 Task: Mark the due date as "incomplete"
Action: Mouse moved to (1332, 118)
Screenshot: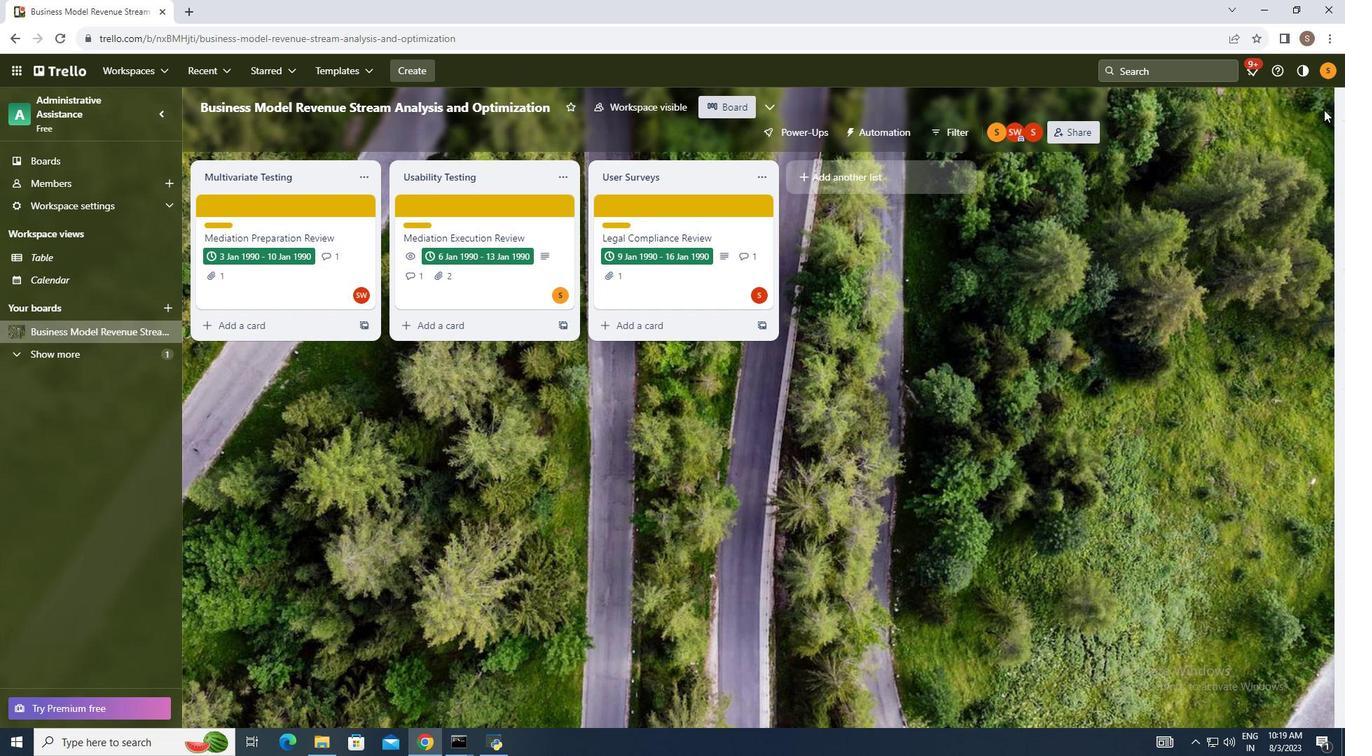 
Action: Mouse pressed left at (1332, 118)
Screenshot: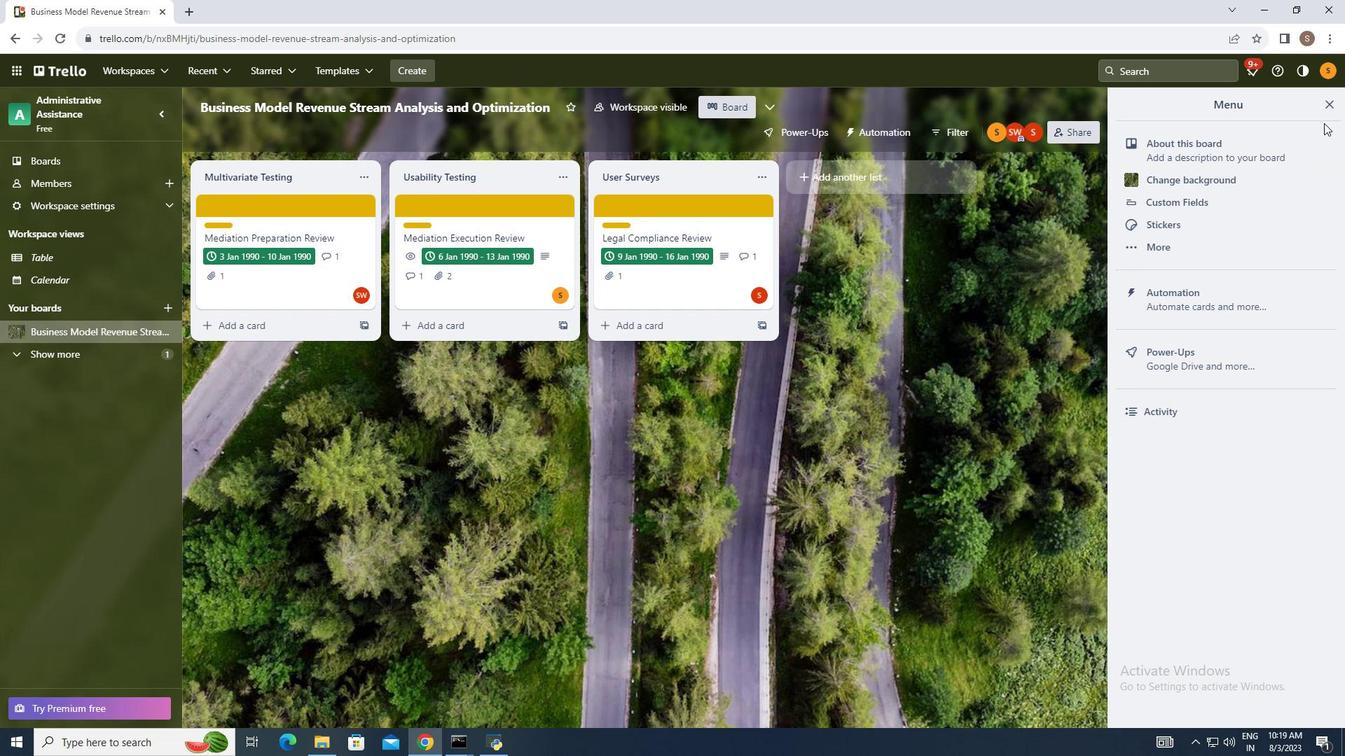 
Action: Mouse moved to (1238, 308)
Screenshot: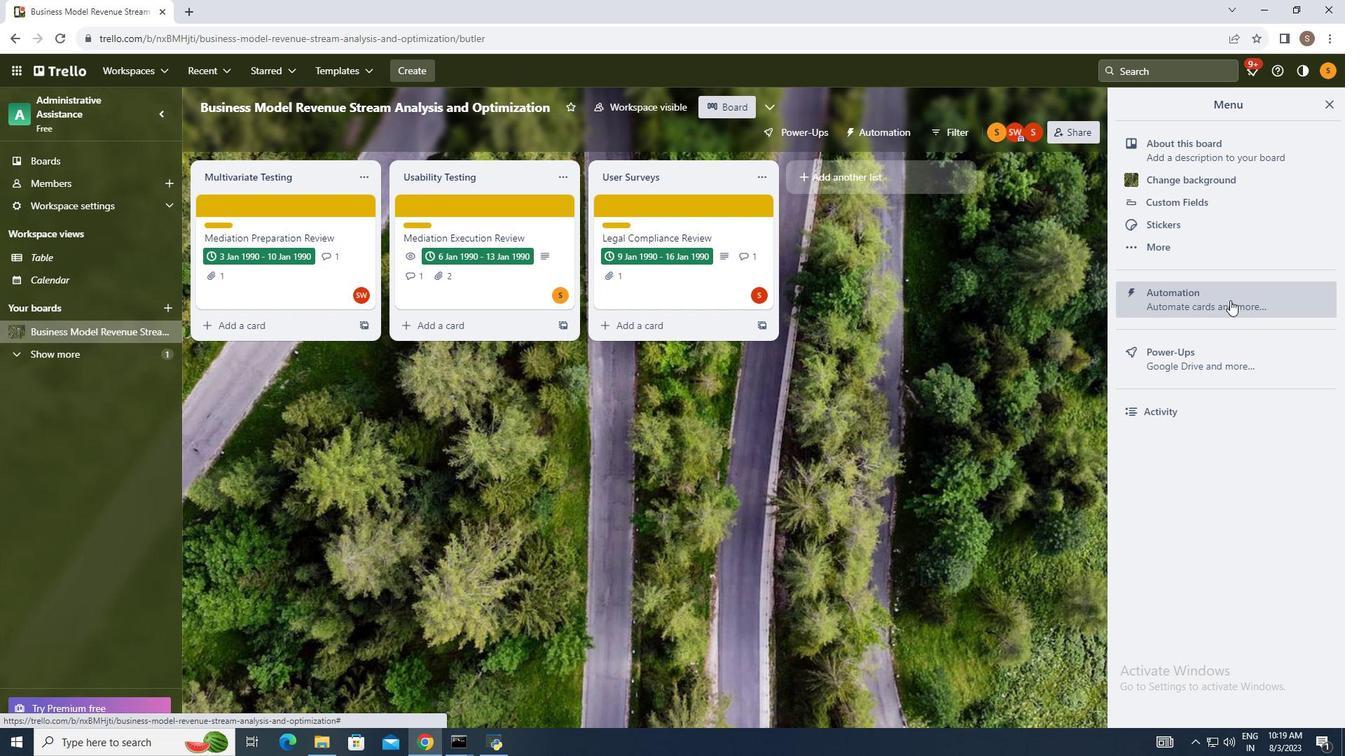 
Action: Mouse pressed left at (1238, 308)
Screenshot: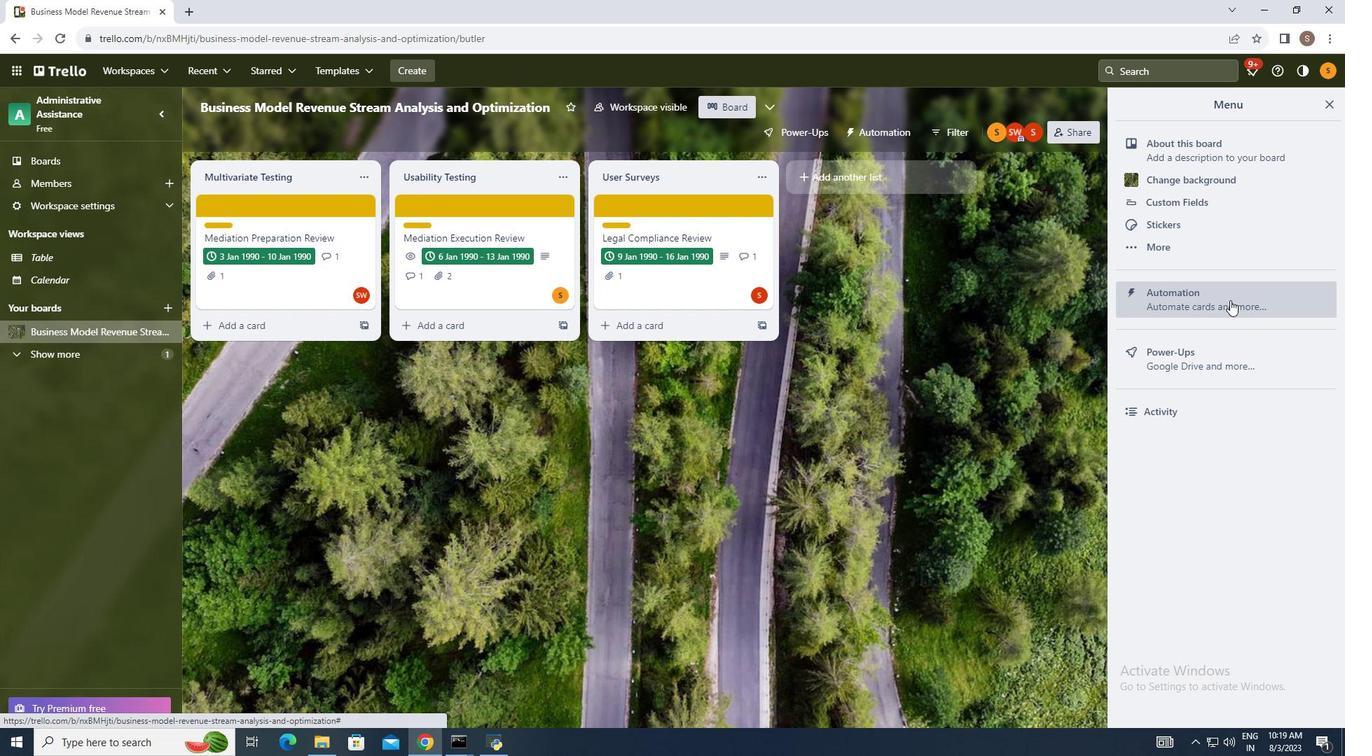 
Action: Mouse moved to (267, 366)
Screenshot: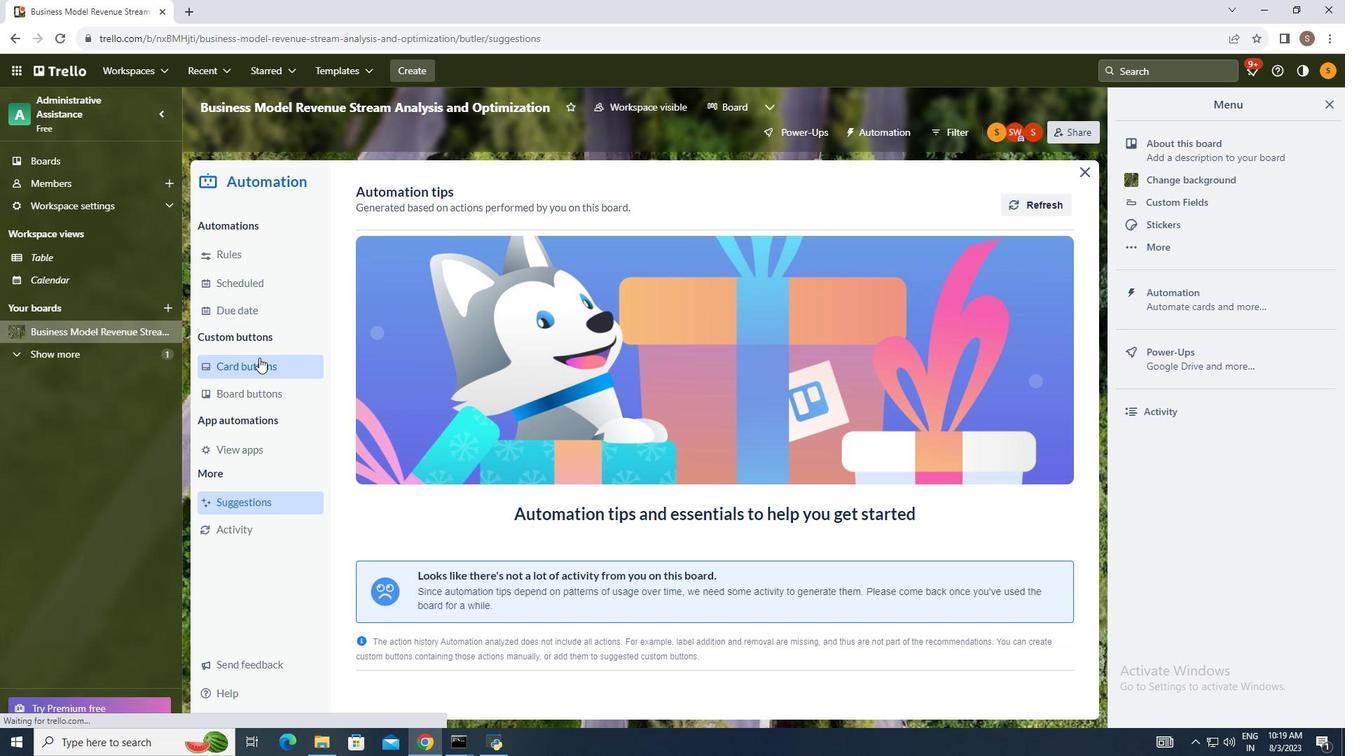 
Action: Mouse pressed left at (267, 366)
Screenshot: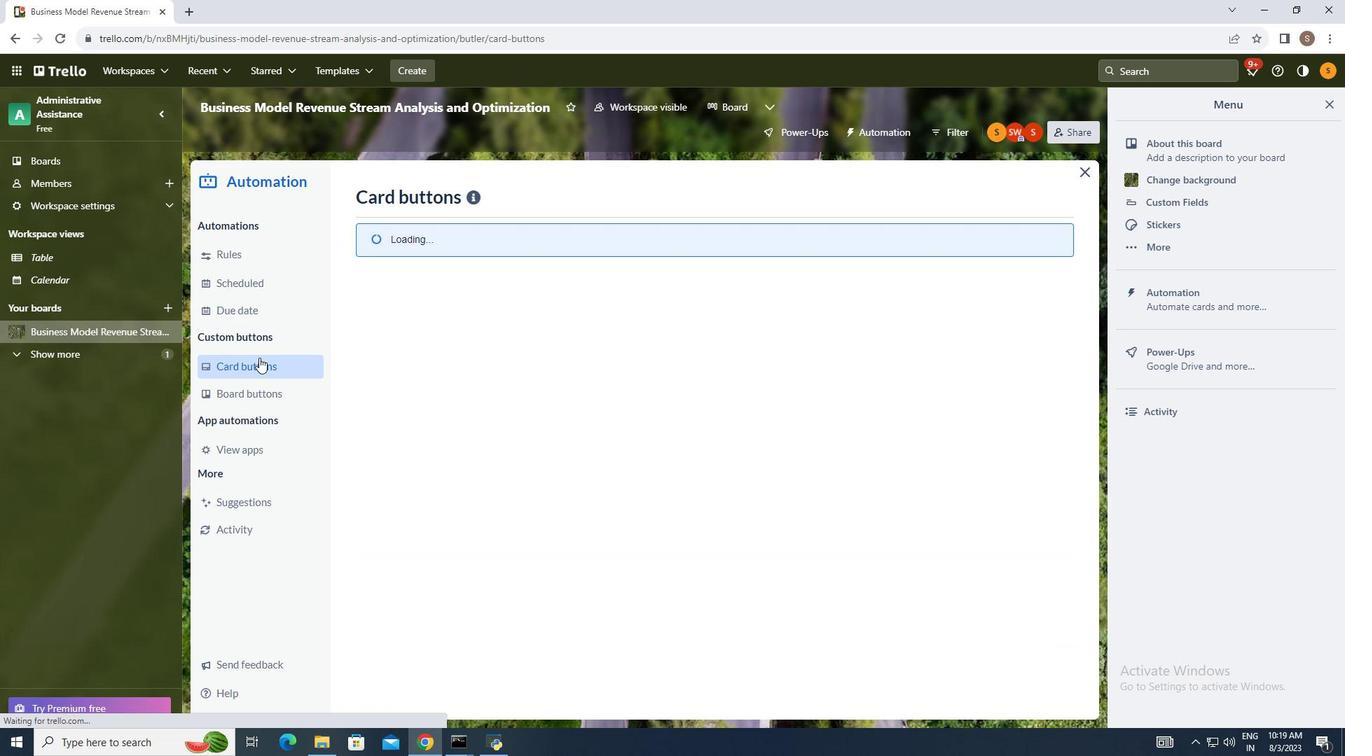 
Action: Mouse moved to (1044, 208)
Screenshot: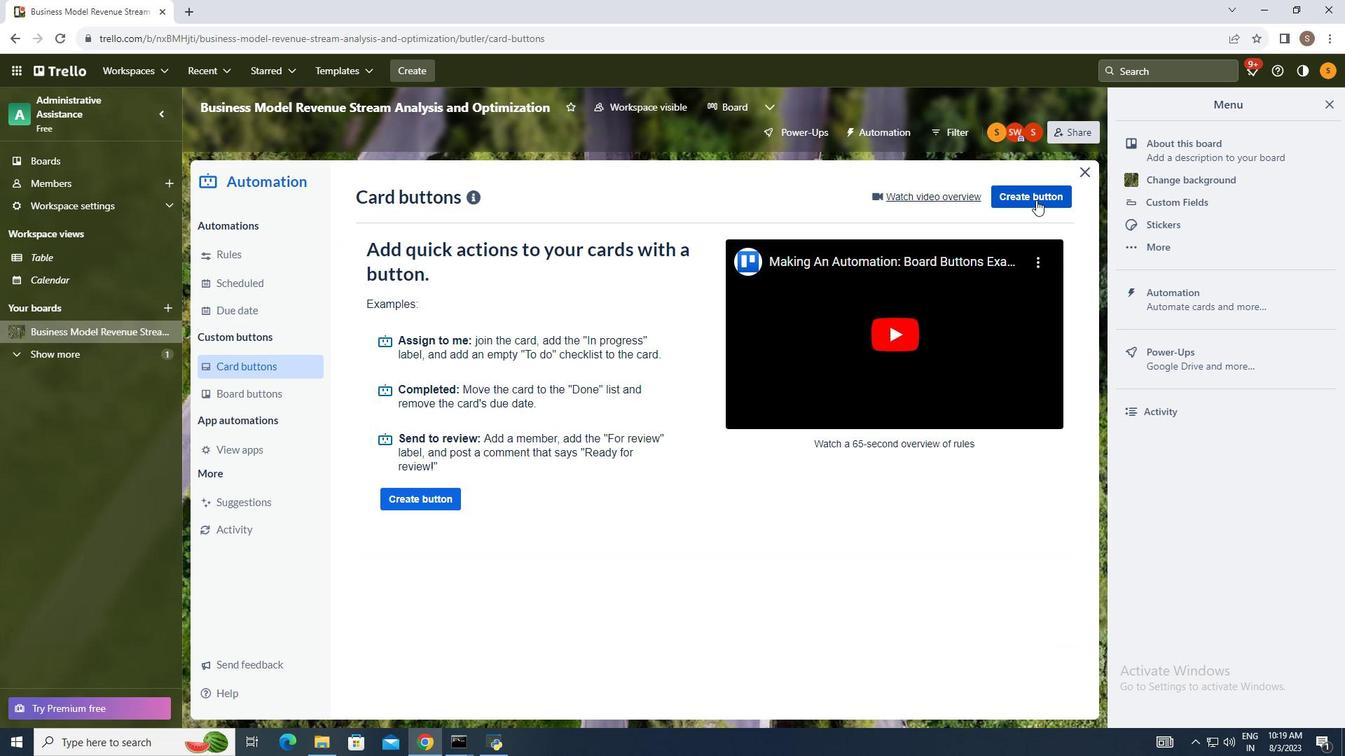 
Action: Mouse pressed left at (1044, 208)
Screenshot: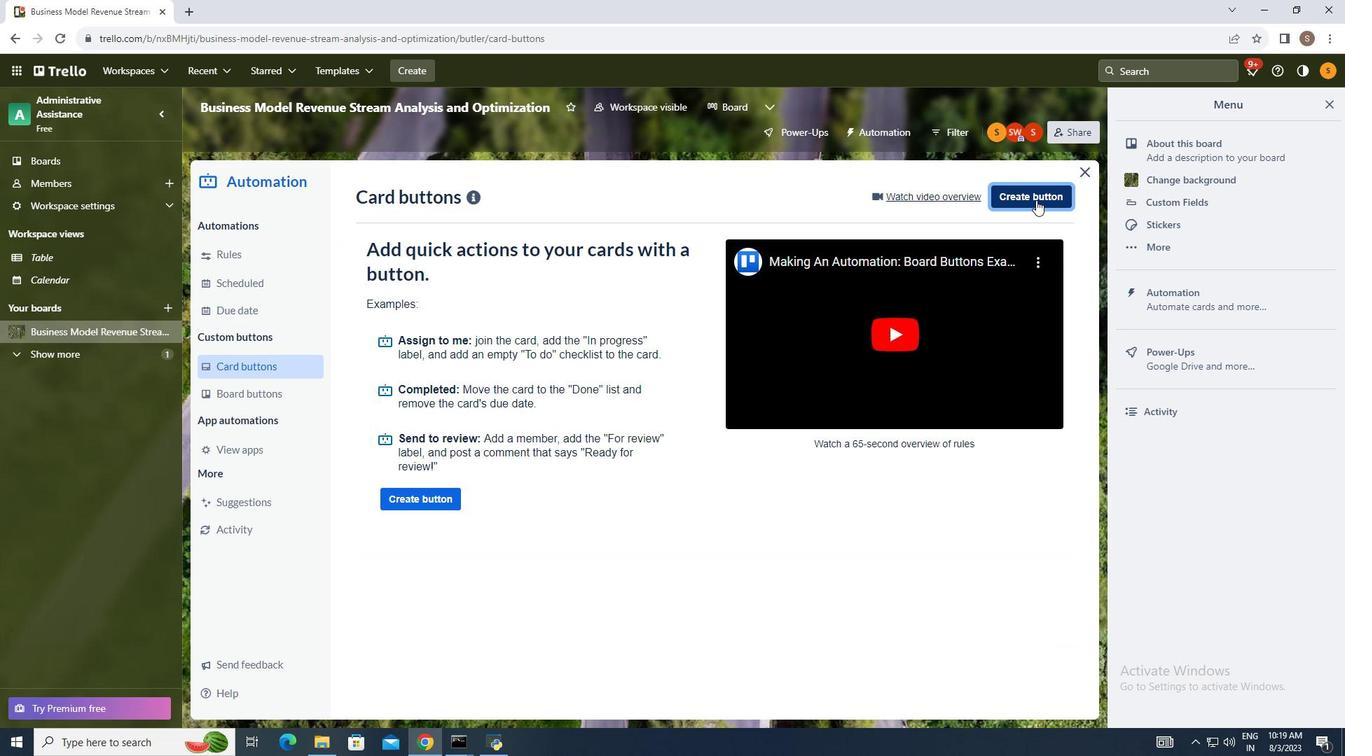 
Action: Mouse moved to (640, 390)
Screenshot: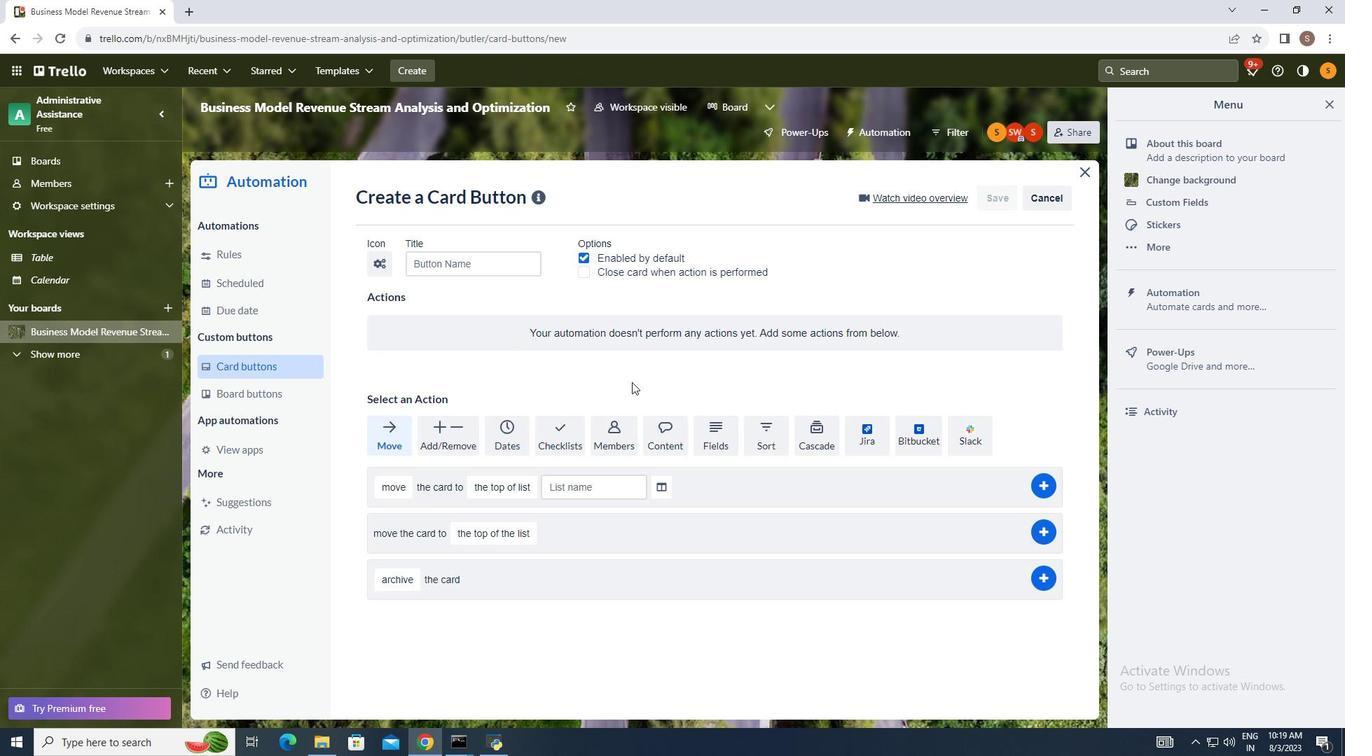 
Action: Mouse pressed left at (640, 390)
Screenshot: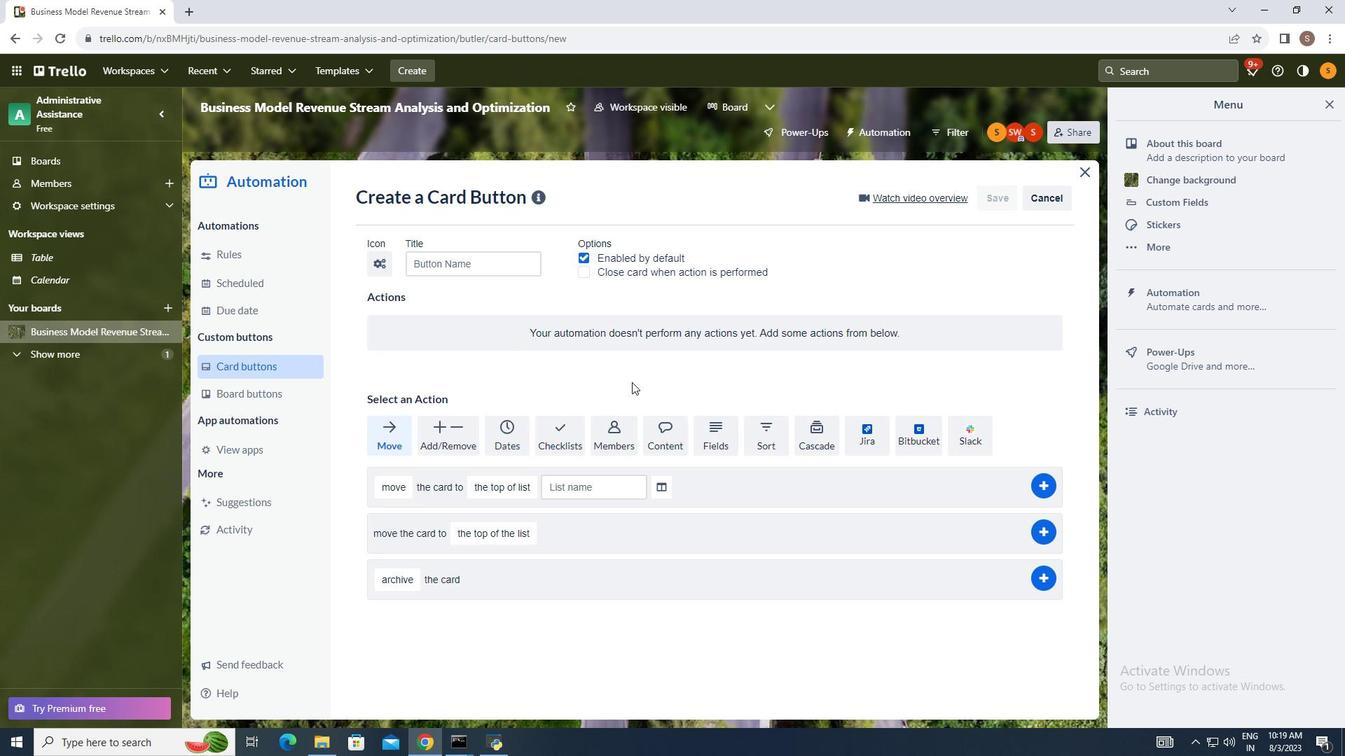 
Action: Mouse moved to (517, 435)
Screenshot: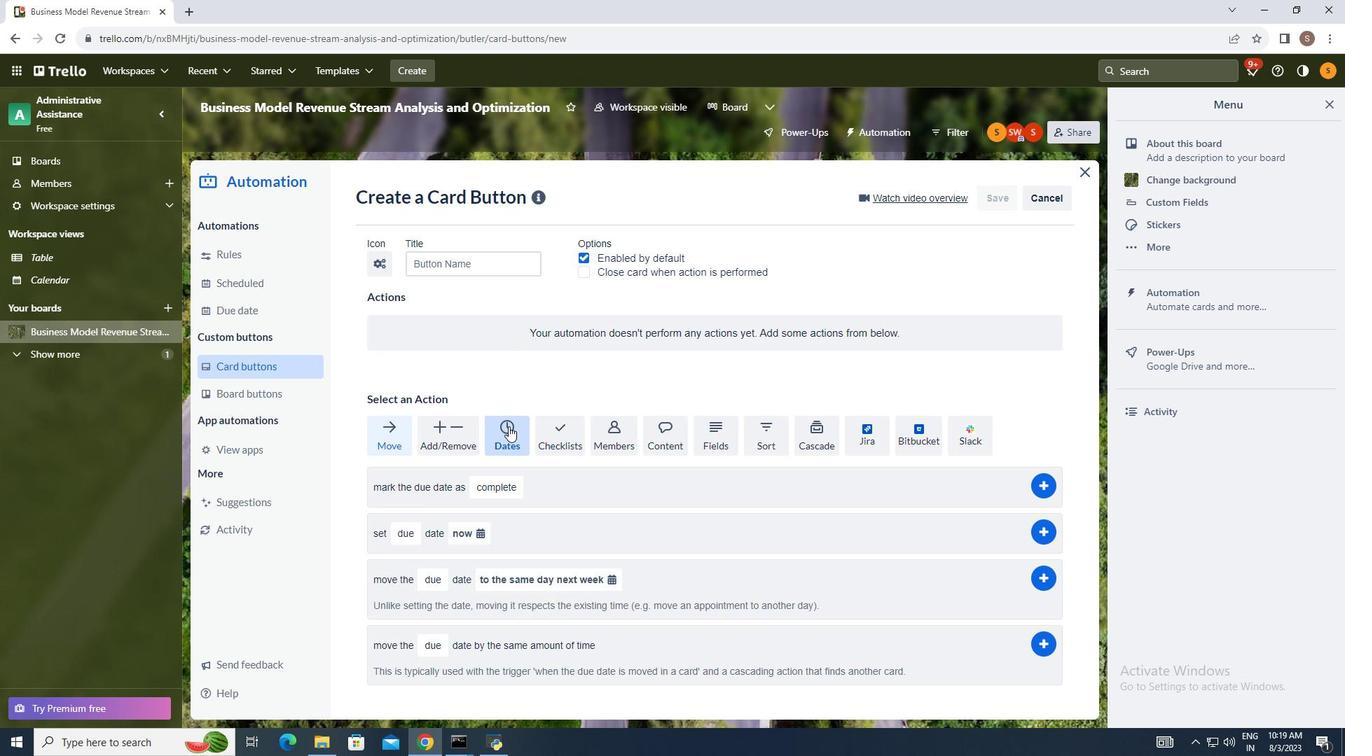 
Action: Mouse pressed left at (517, 435)
Screenshot: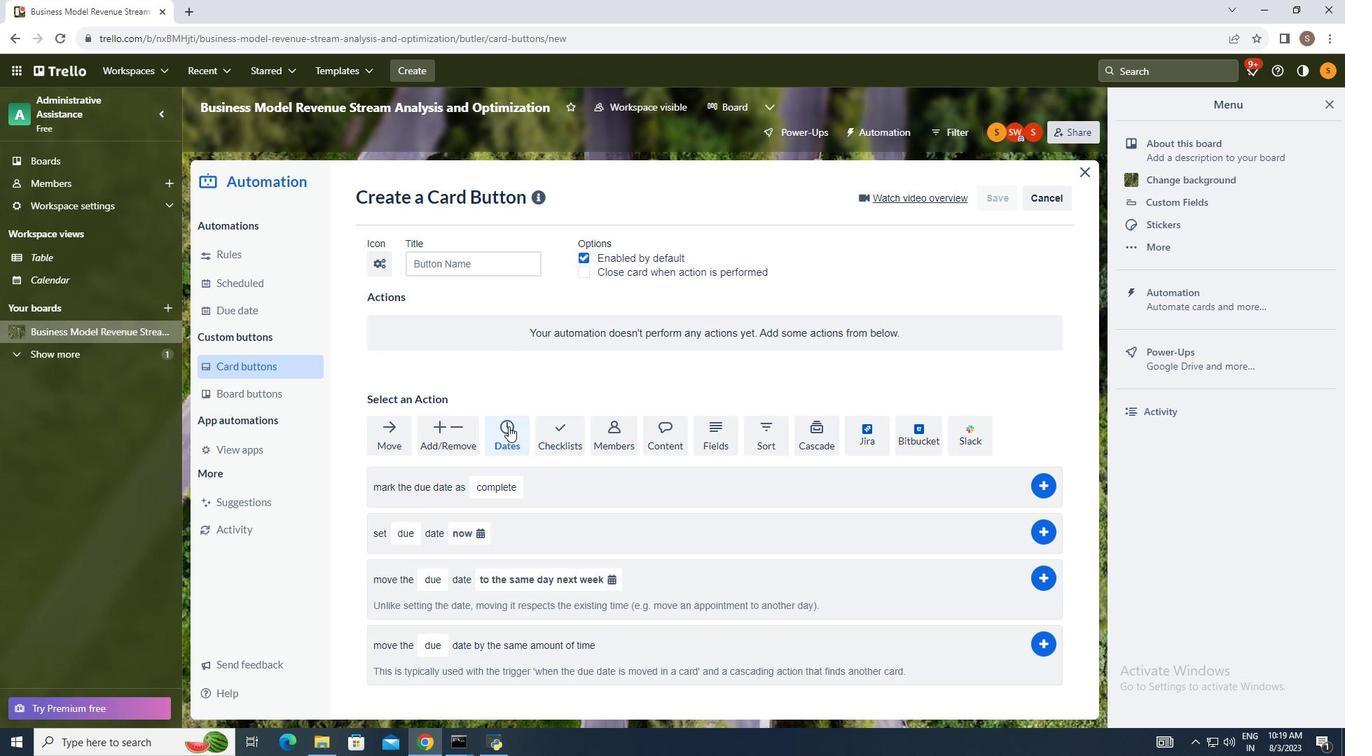 
Action: Mouse moved to (571, 481)
Screenshot: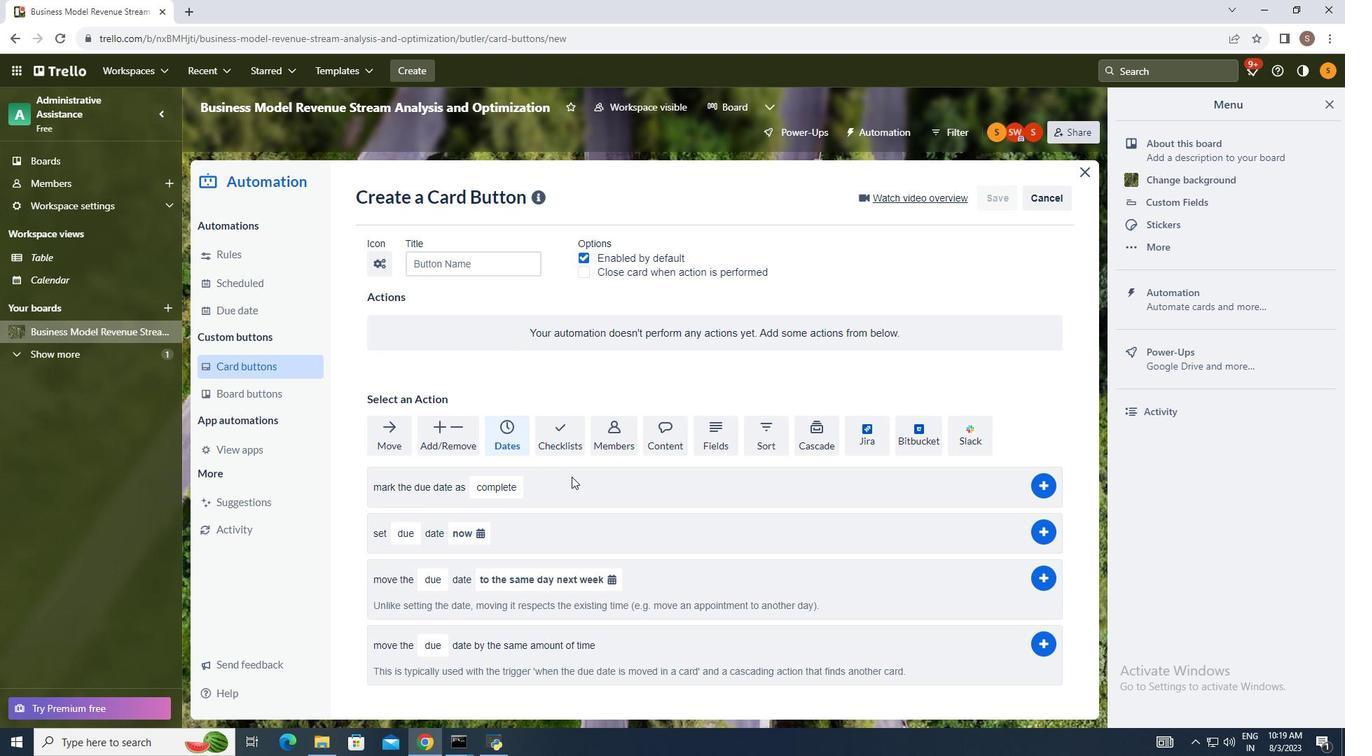 
Action: Mouse scrolled (571, 480) with delta (0, 0)
Screenshot: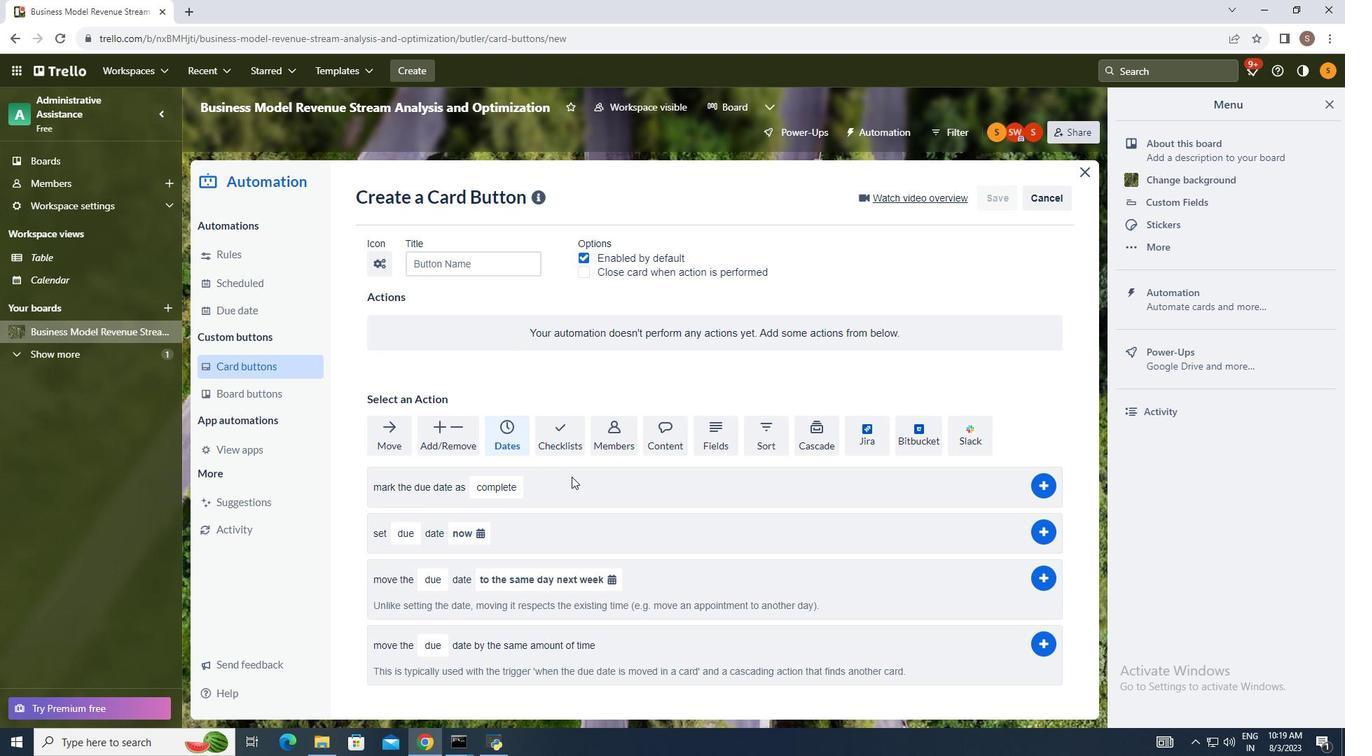 
Action: Mouse moved to (580, 482)
Screenshot: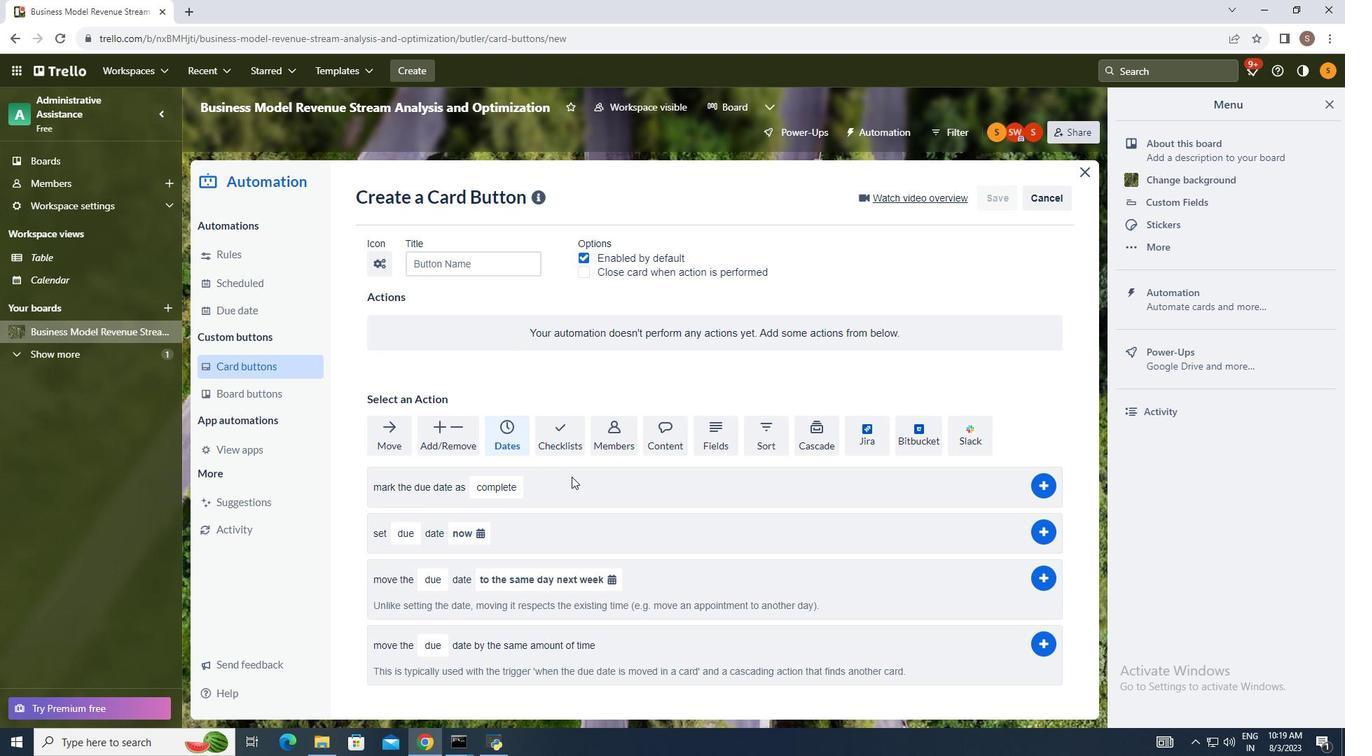 
Action: Mouse scrolled (580, 481) with delta (0, 0)
Screenshot: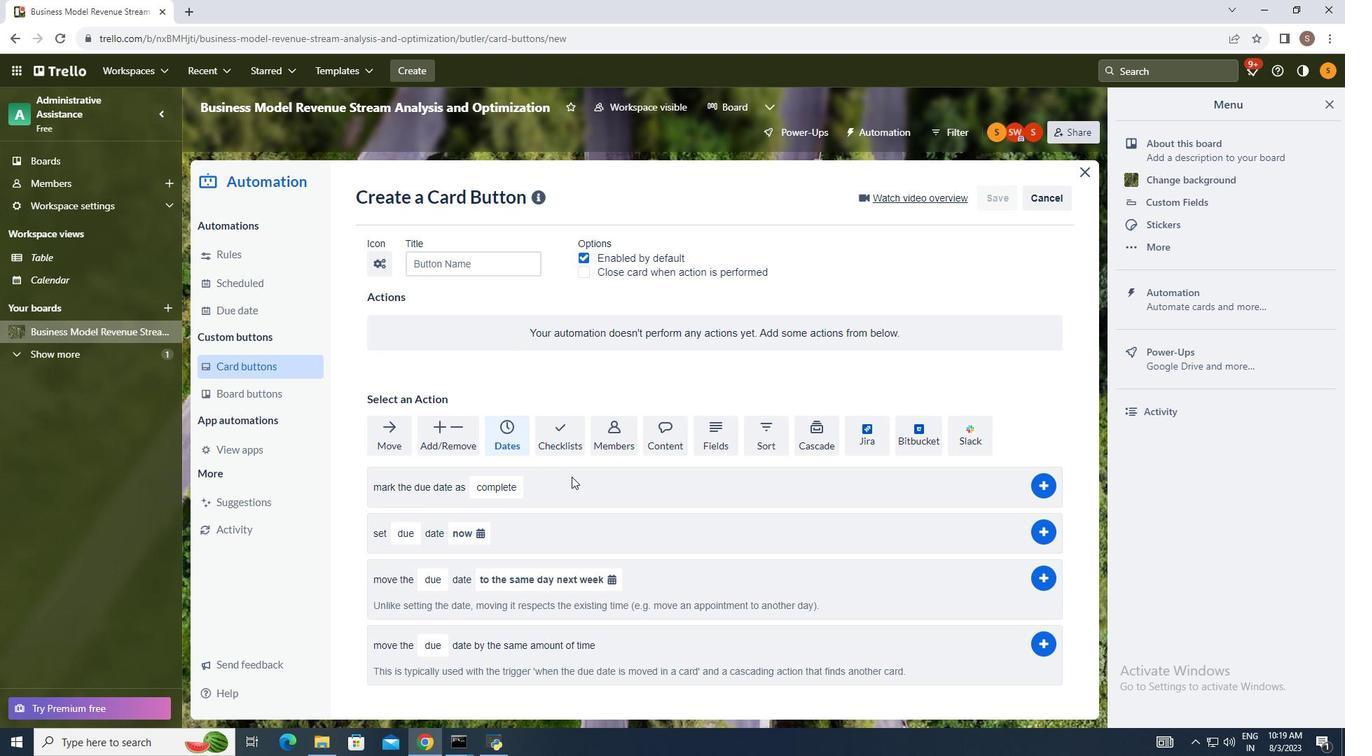 
Action: Mouse moved to (580, 483)
Screenshot: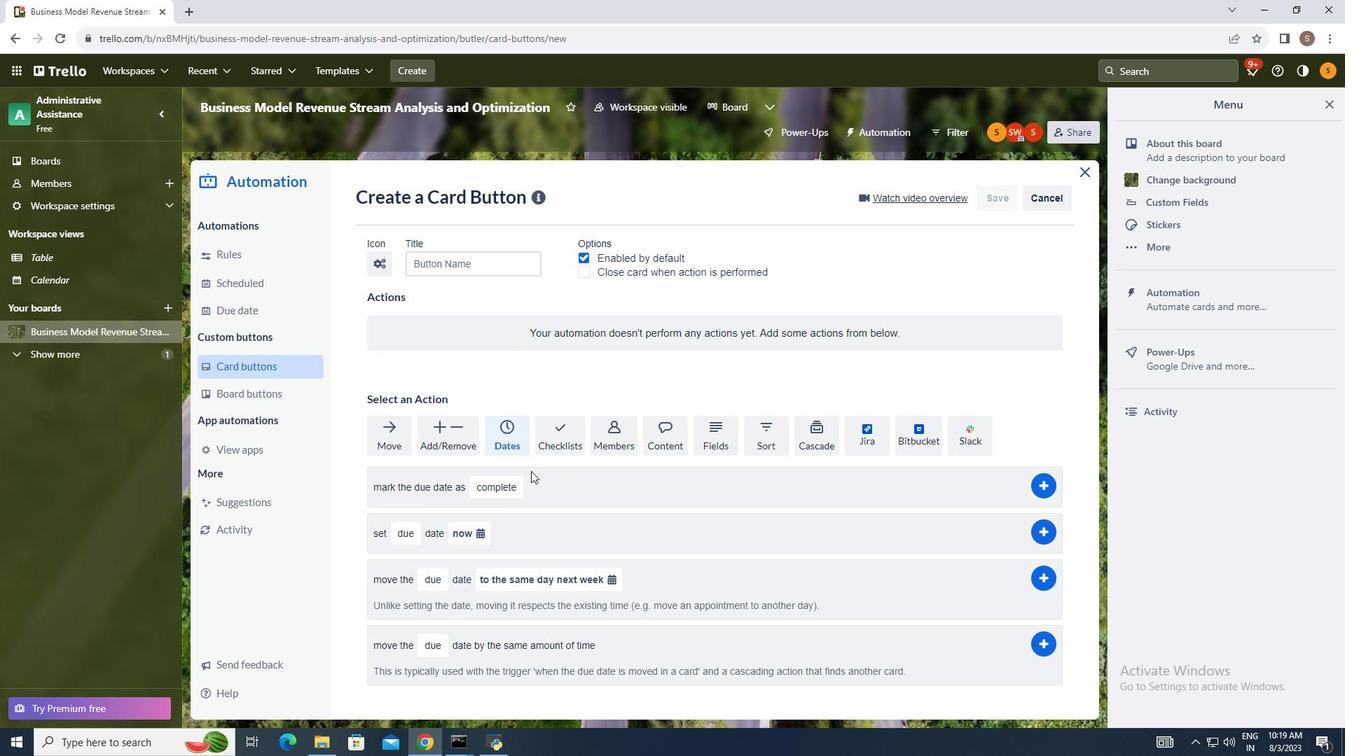 
Action: Mouse scrolled (580, 484) with delta (0, 0)
Screenshot: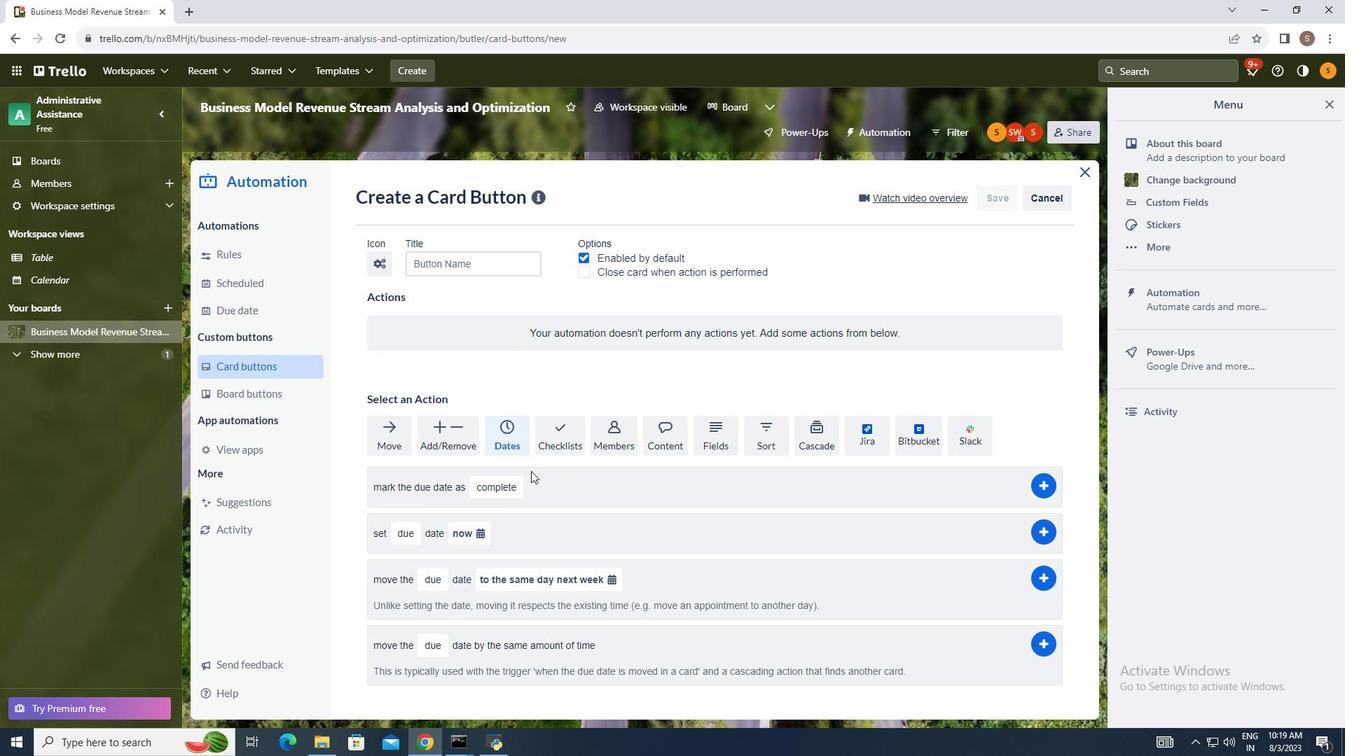 
Action: Mouse moved to (580, 485)
Screenshot: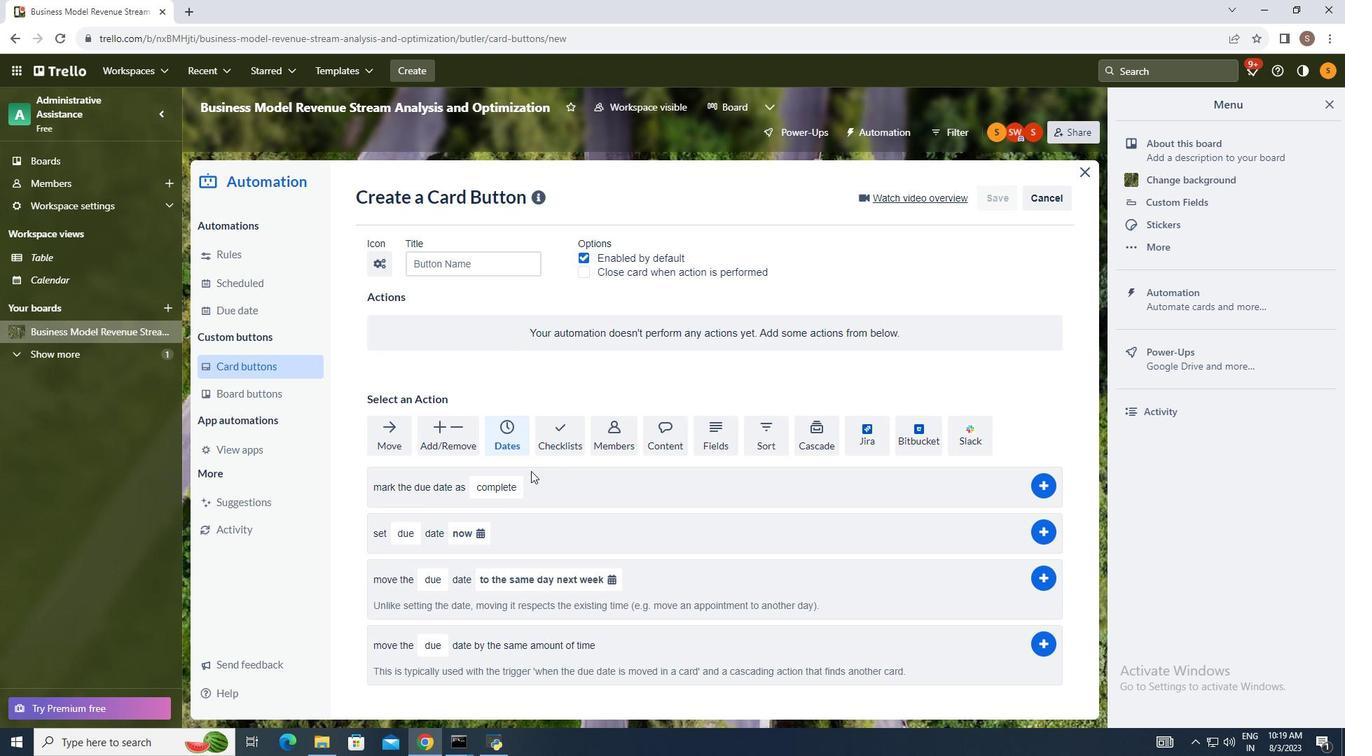 
Action: Mouse scrolled (580, 484) with delta (0, 0)
Screenshot: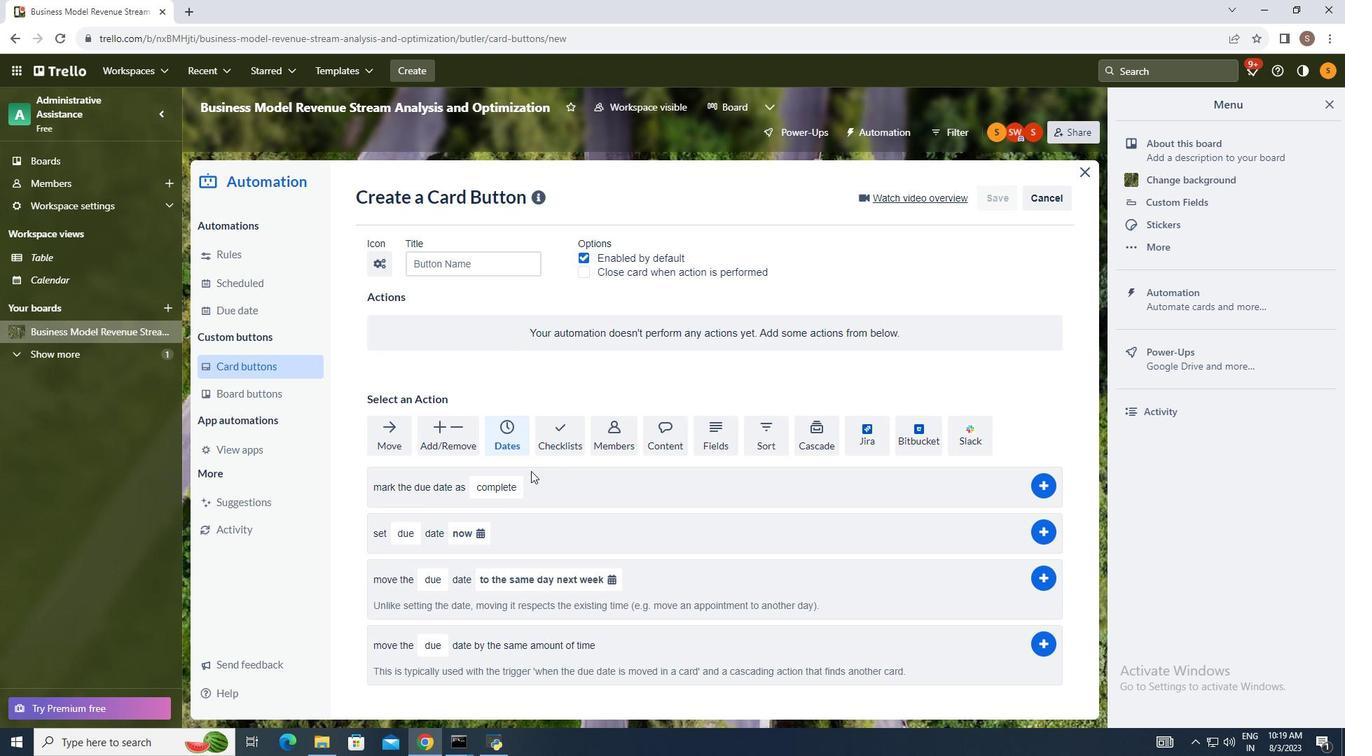 
Action: Mouse moved to (500, 495)
Screenshot: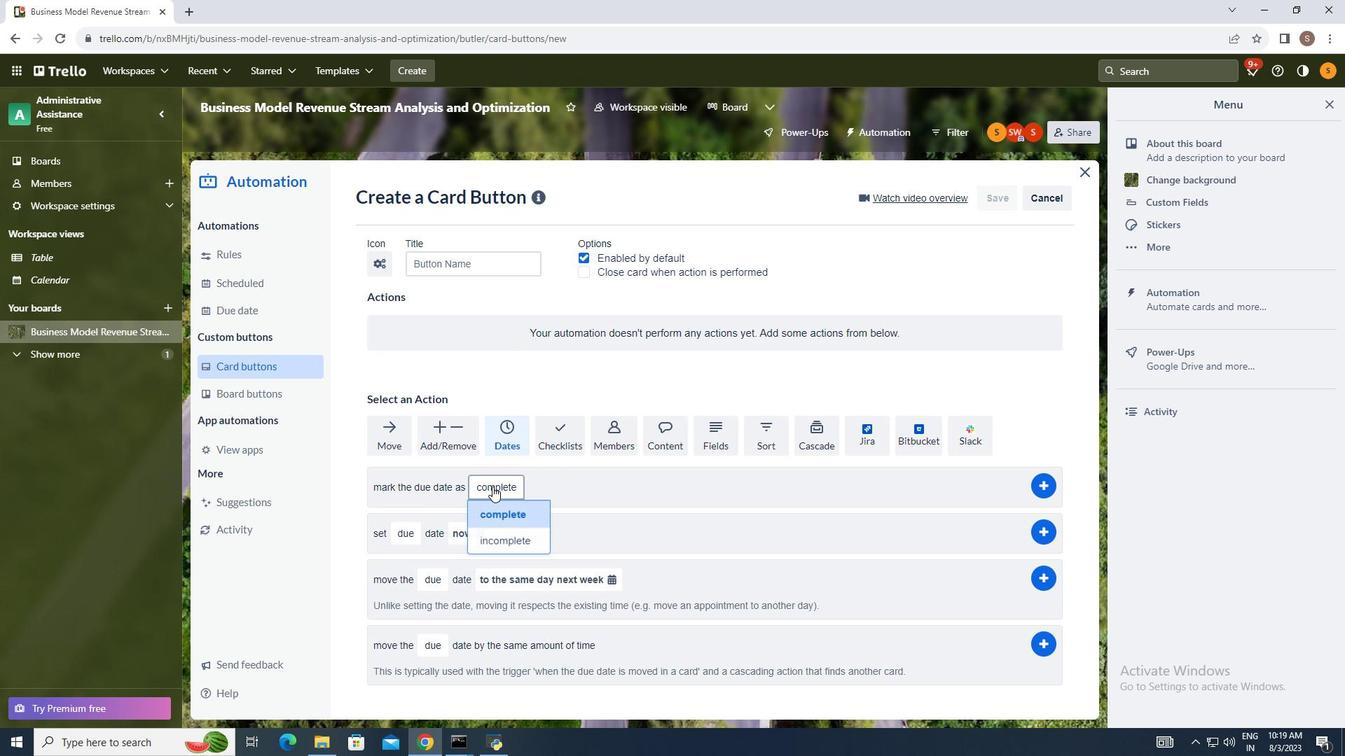 
Action: Mouse pressed left at (500, 495)
Screenshot: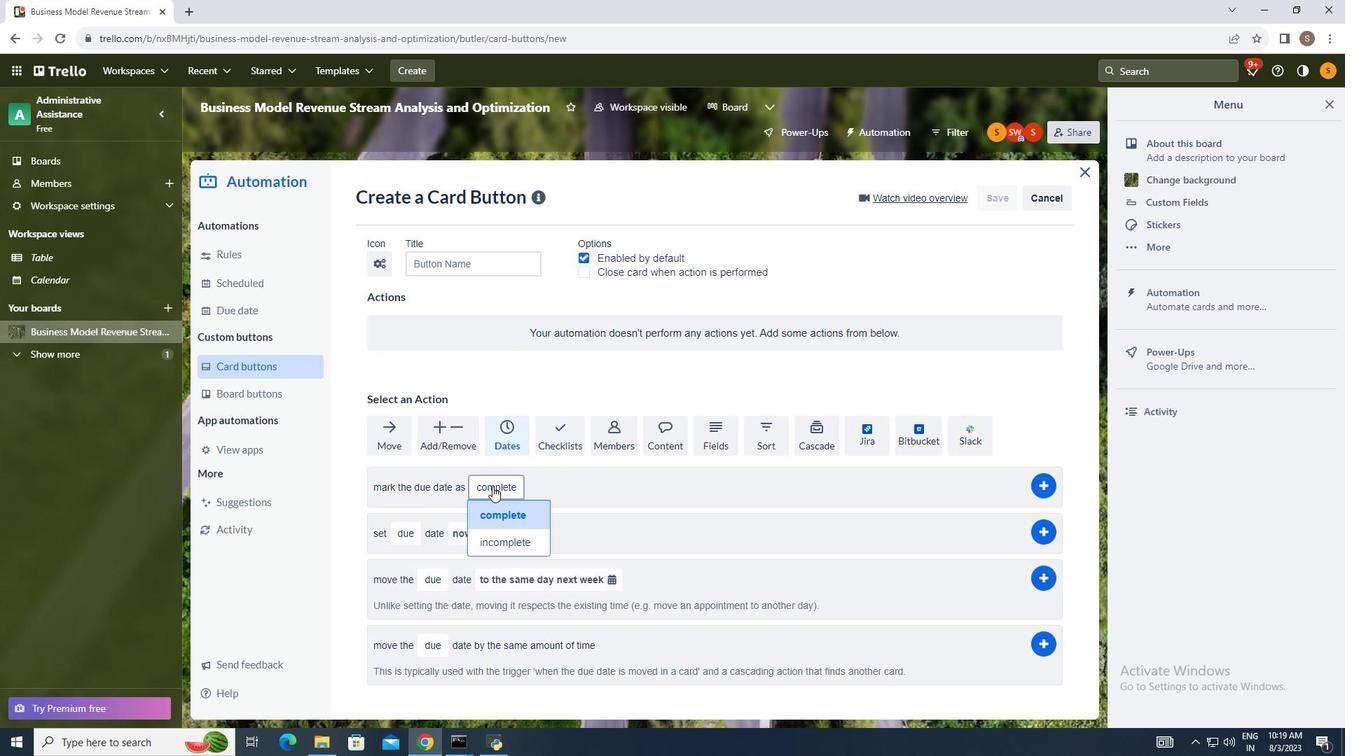 
Action: Mouse moved to (524, 549)
Screenshot: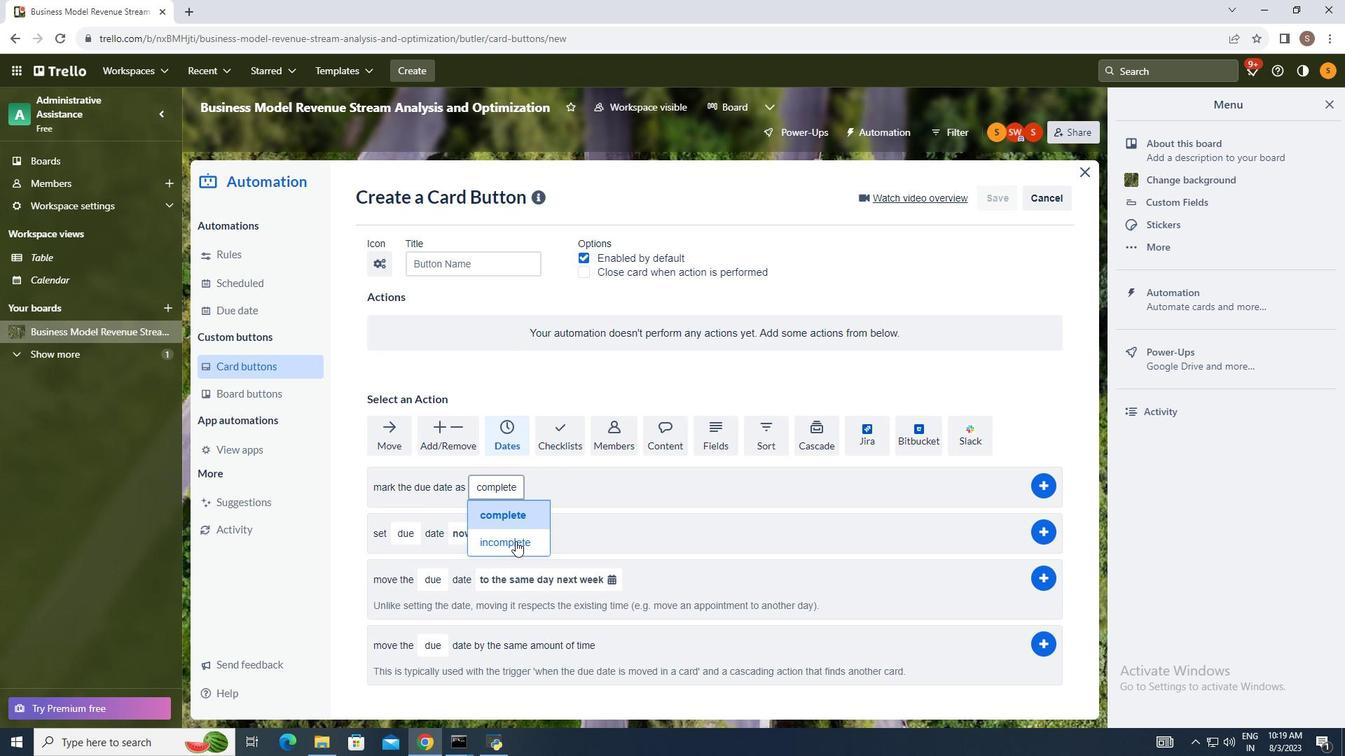 
Action: Mouse pressed left at (524, 549)
Screenshot: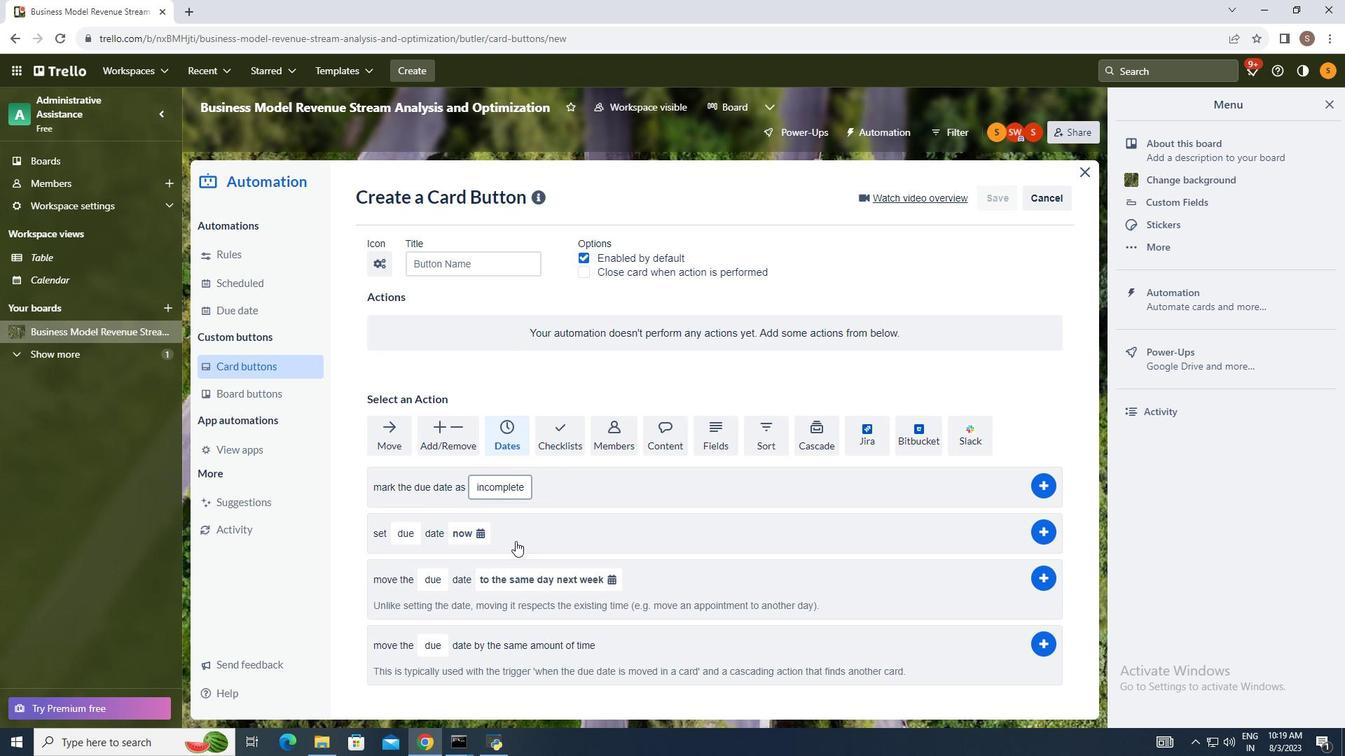 
Action: Mouse moved to (1041, 497)
Screenshot: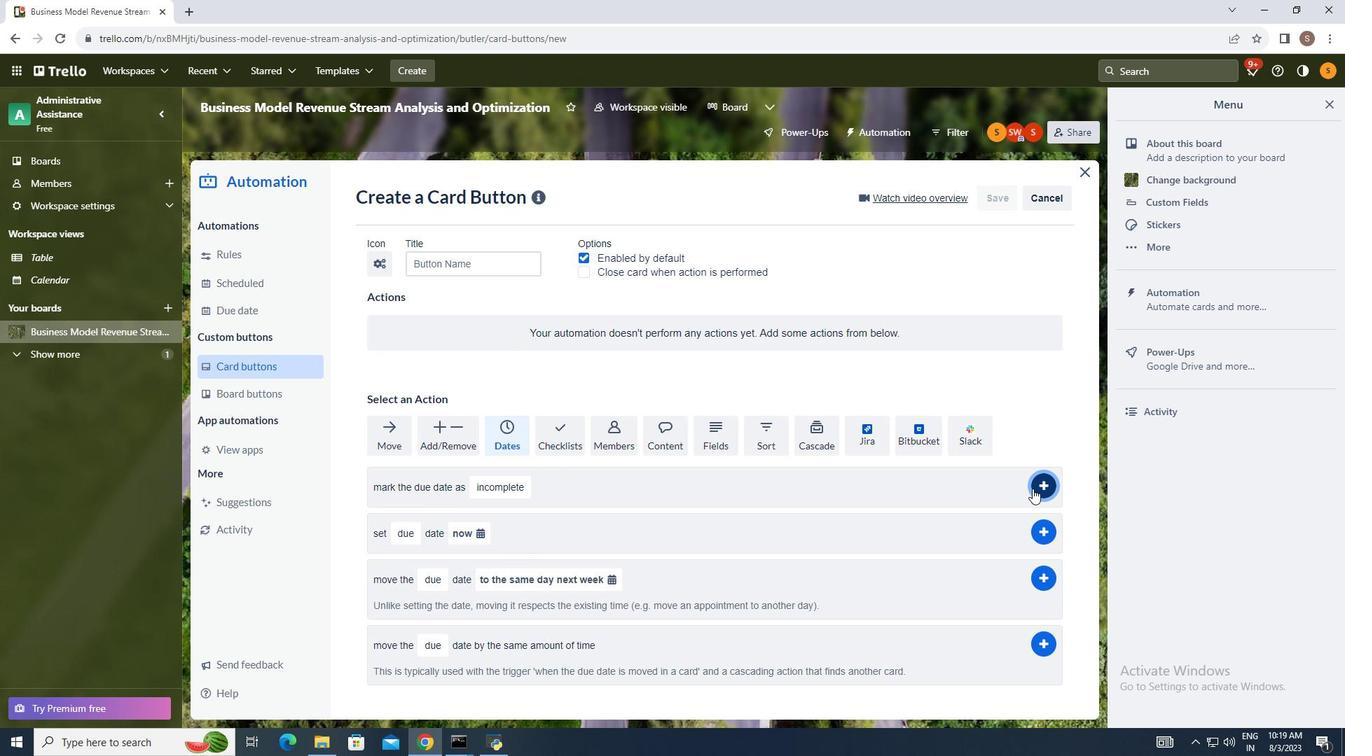 
Action: Mouse pressed left at (1041, 497)
Screenshot: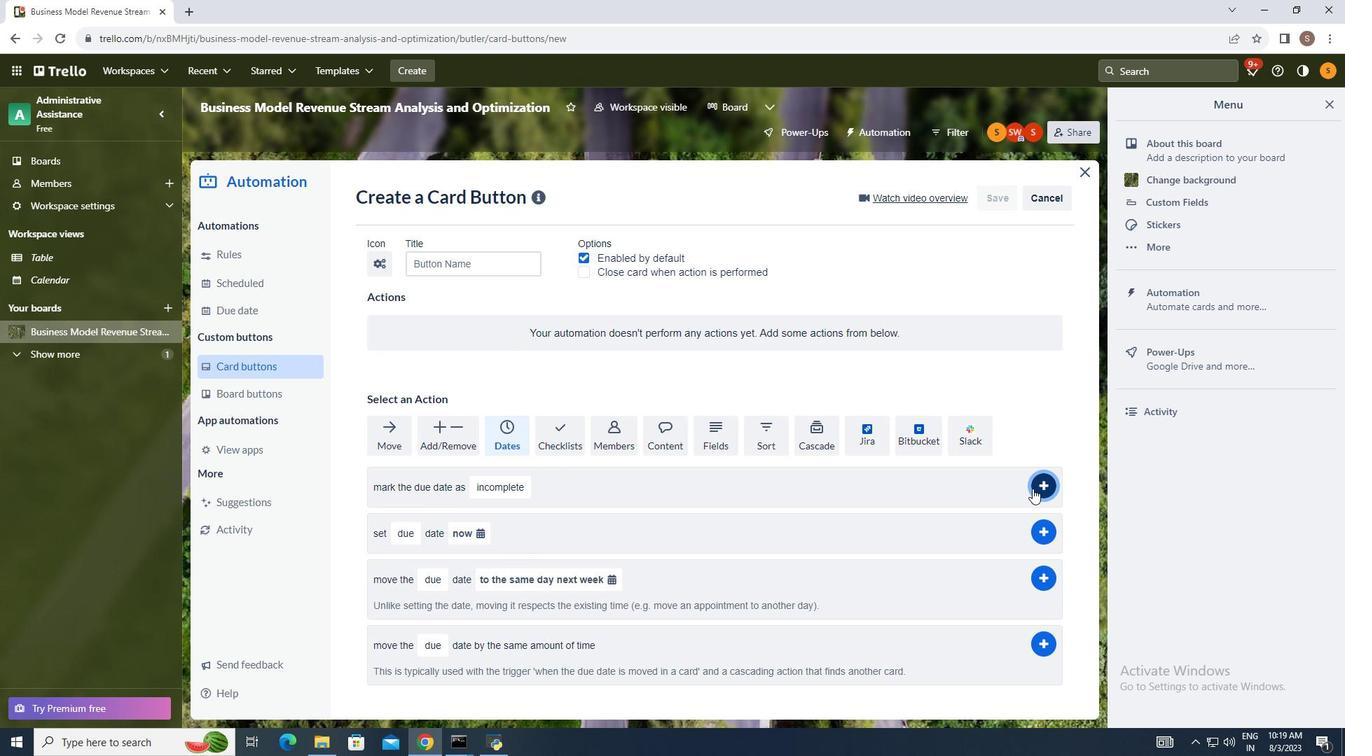
Action: Mouse moved to (1160, 491)
Screenshot: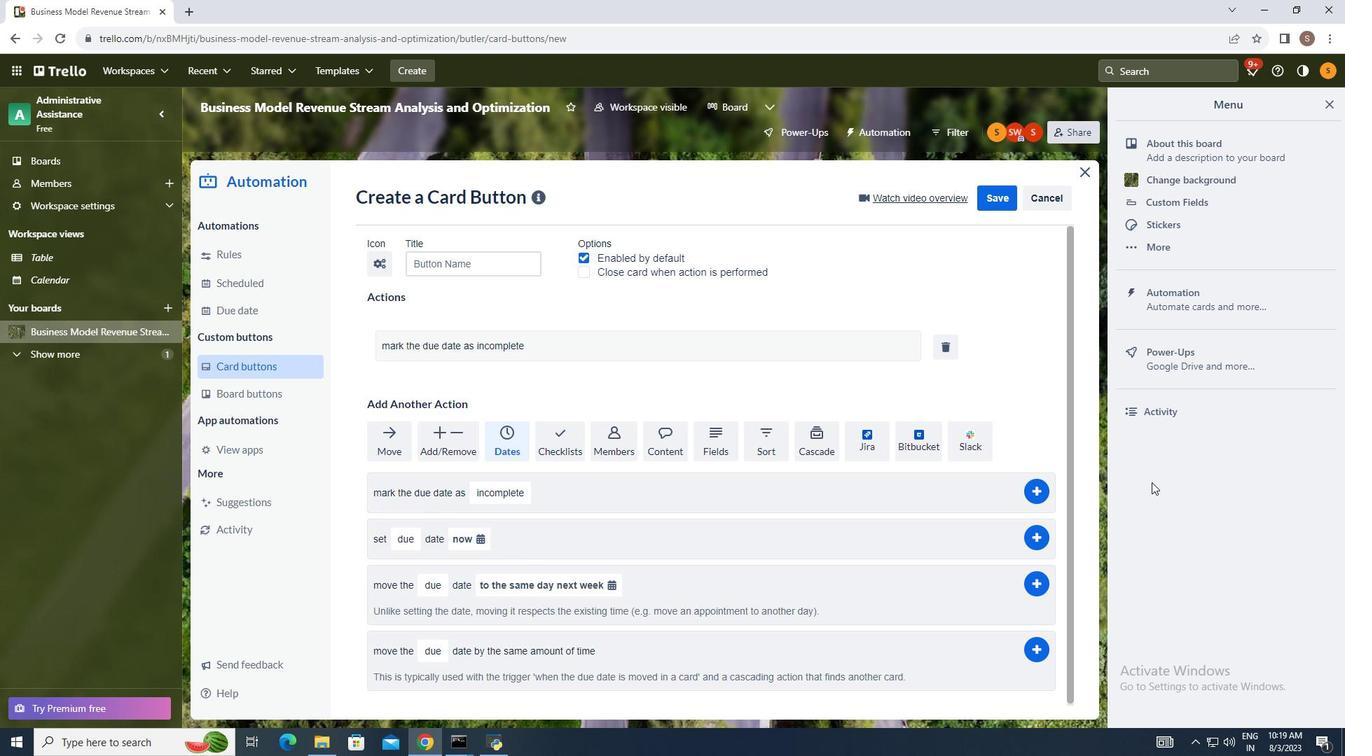 
